 Task: Use the formula "ASIN" in spreadsheet "Project portfolio".
Action: Mouse moved to (148, 241)
Screenshot: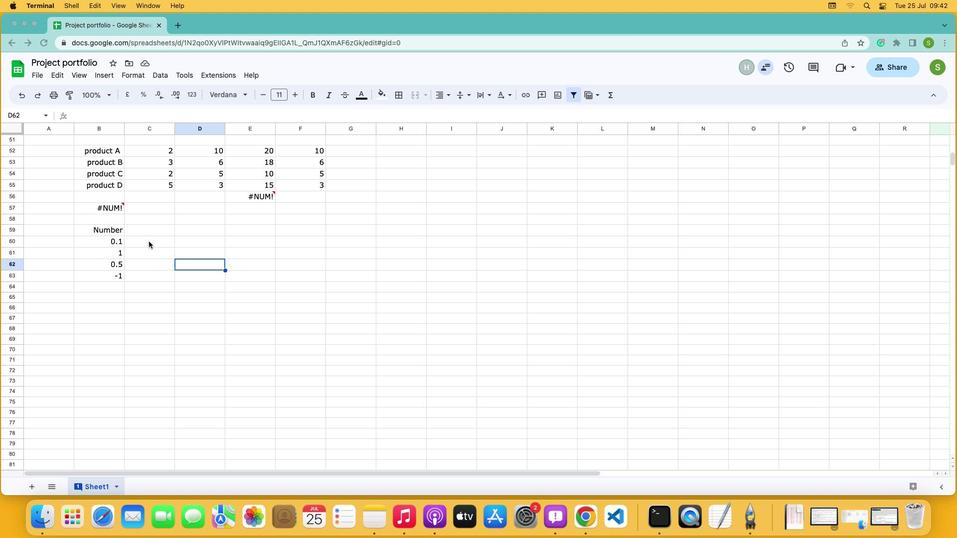 
Action: Mouse pressed left at (148, 241)
Screenshot: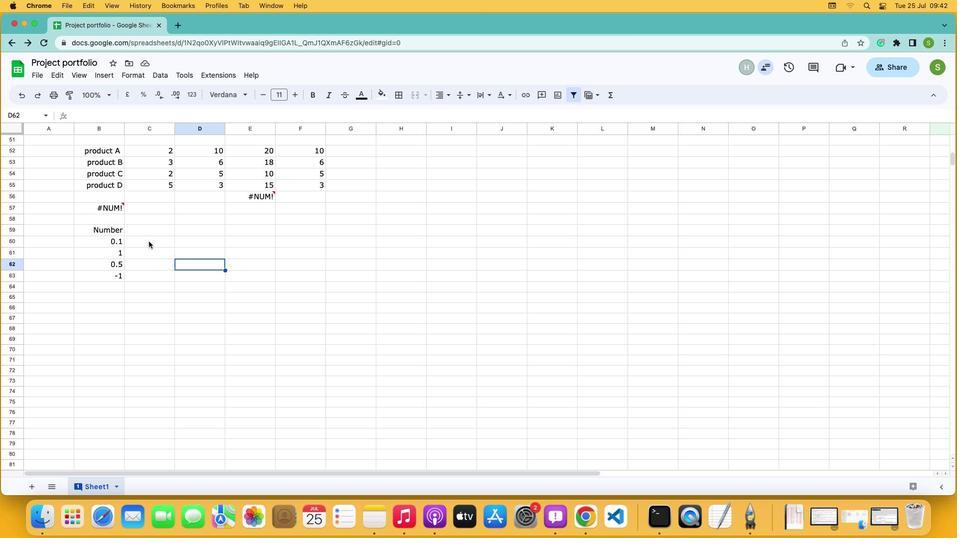 
Action: Mouse pressed left at (148, 241)
Screenshot: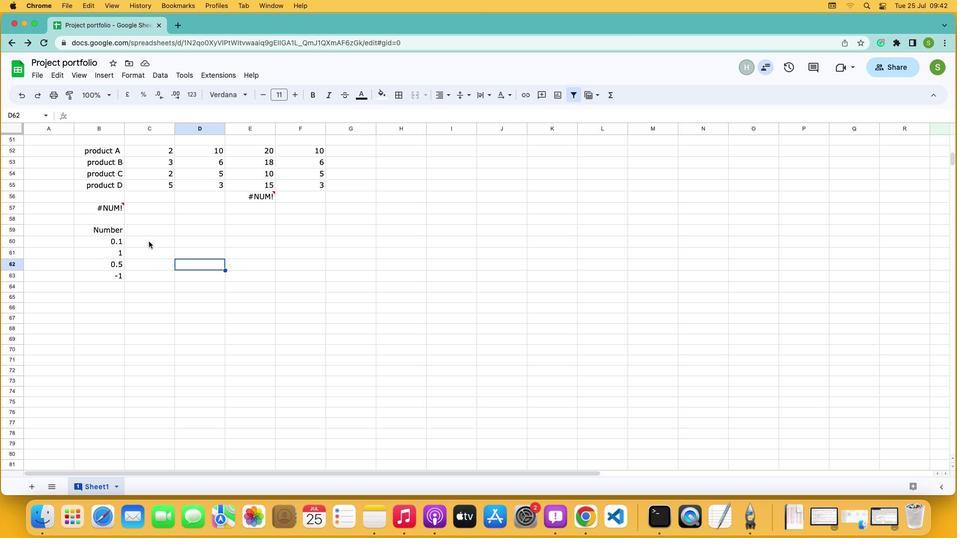 
Action: Mouse moved to (611, 95)
Screenshot: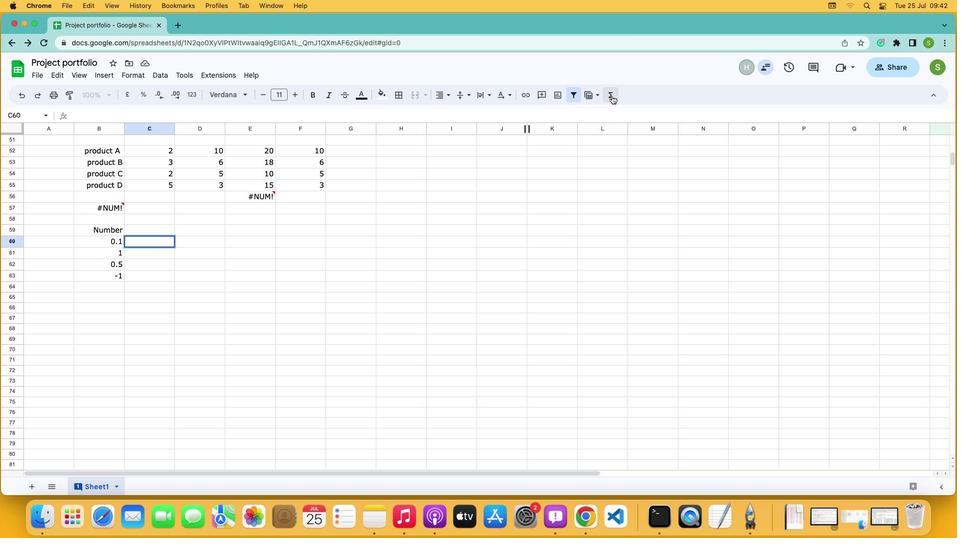 
Action: Mouse pressed left at (611, 95)
Screenshot: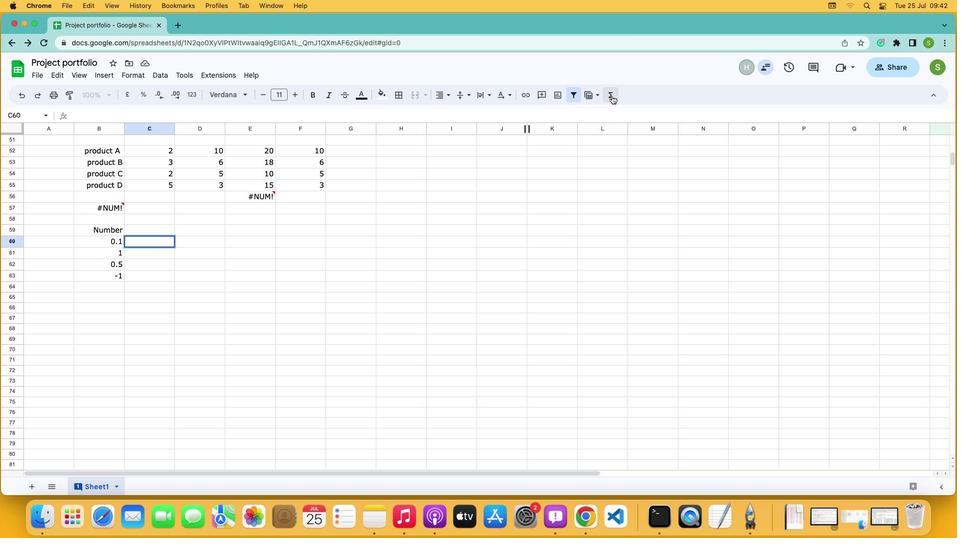 
Action: Mouse moved to (620, 203)
Screenshot: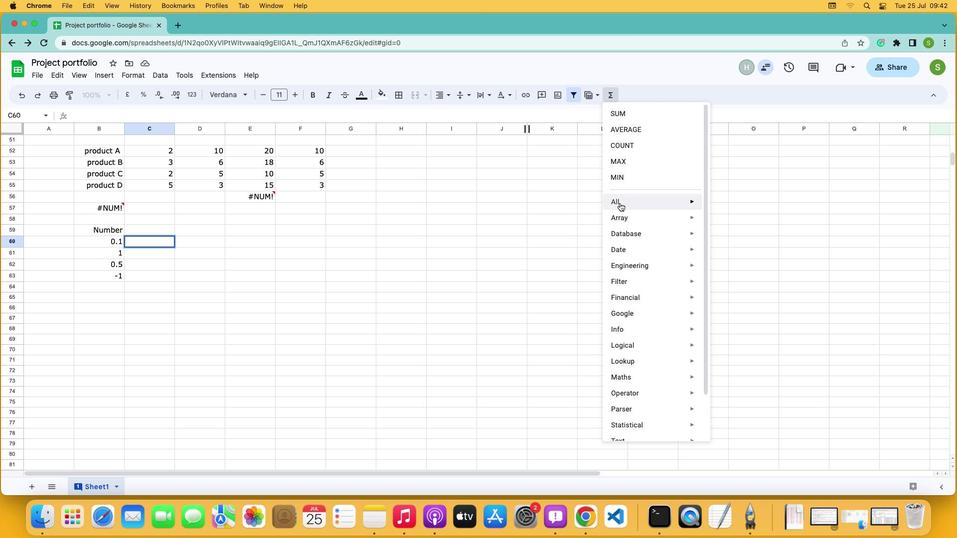 
Action: Mouse pressed left at (620, 203)
Screenshot: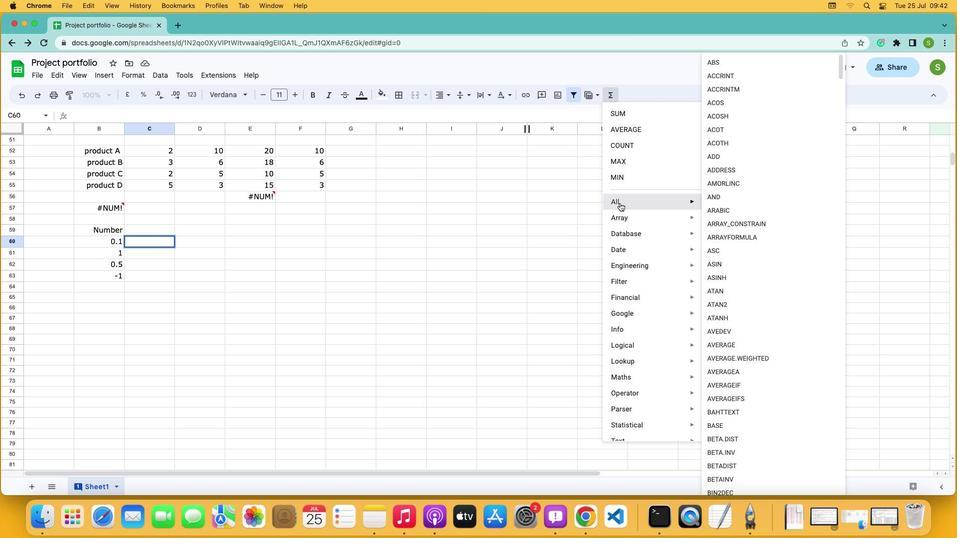 
Action: Mouse moved to (713, 269)
Screenshot: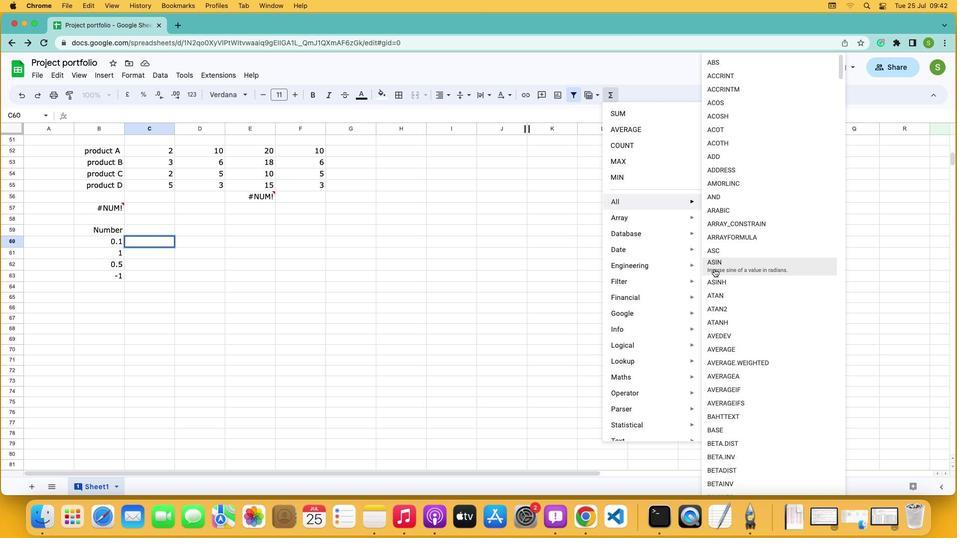 
Action: Mouse pressed left at (713, 269)
Screenshot: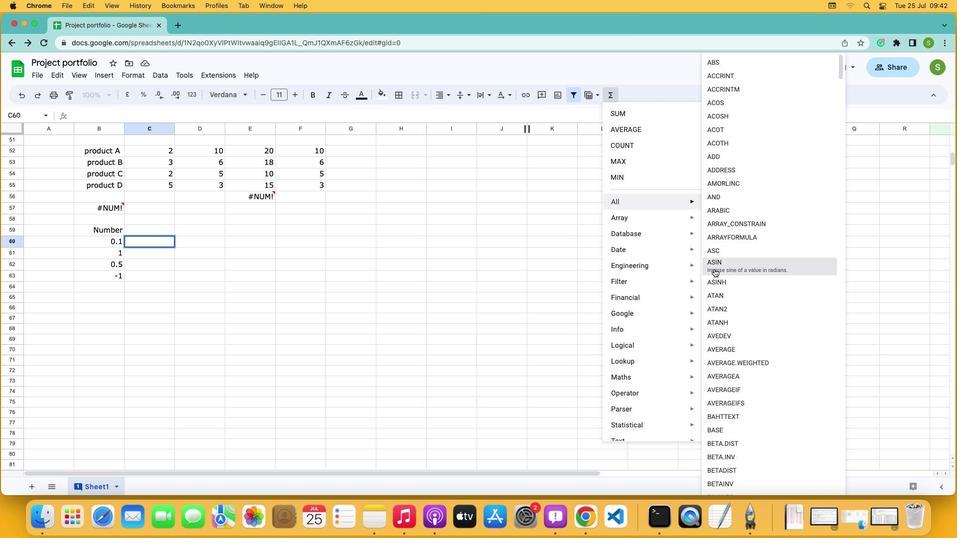 
Action: Mouse moved to (100, 244)
Screenshot: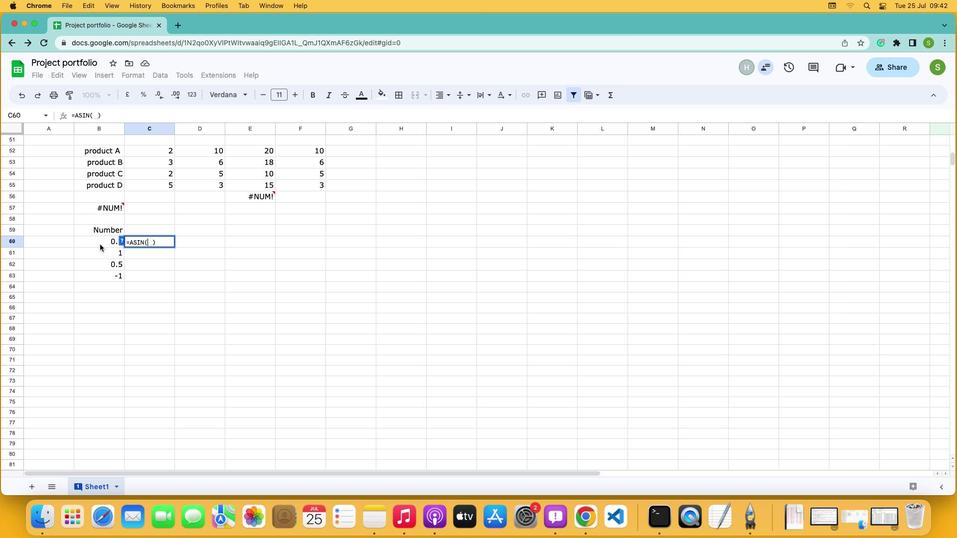 
Action: Mouse pressed left at (100, 244)
Screenshot: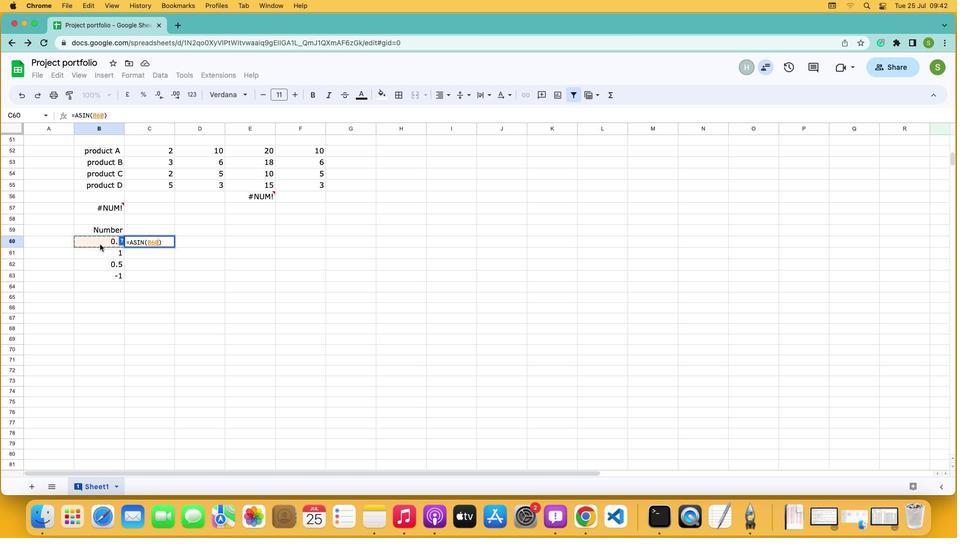 
Action: Key pressed Key.enter
Screenshot: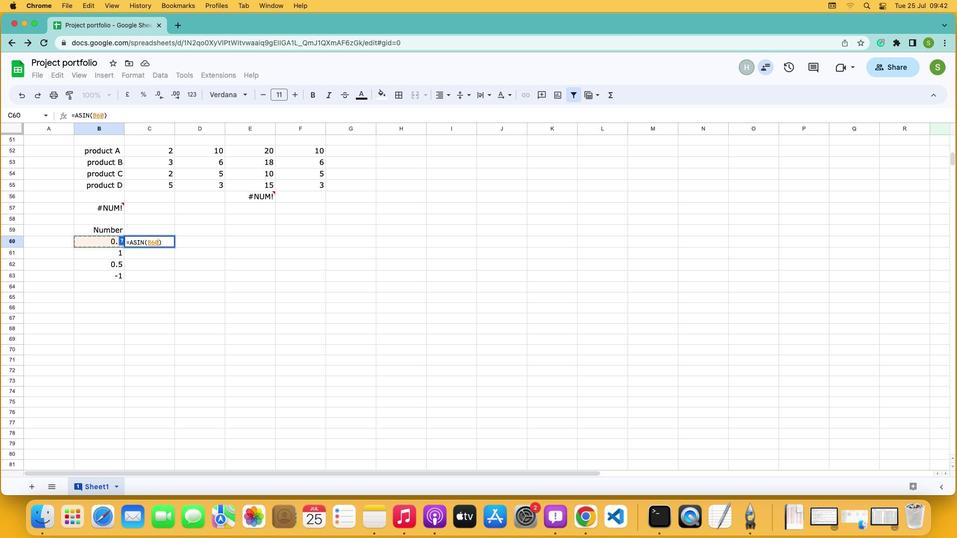 
Action: Mouse moved to (186, 320)
Screenshot: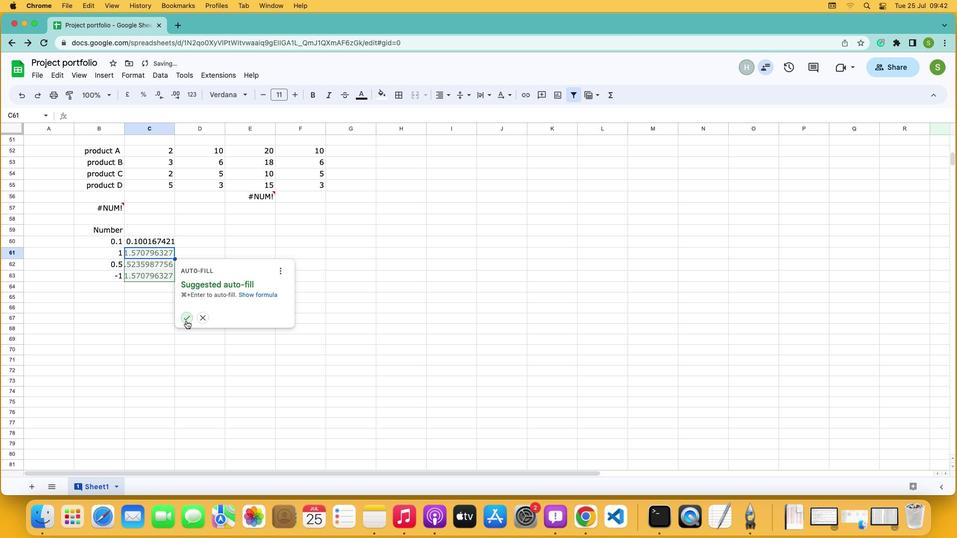 
Action: Mouse pressed left at (186, 320)
Screenshot: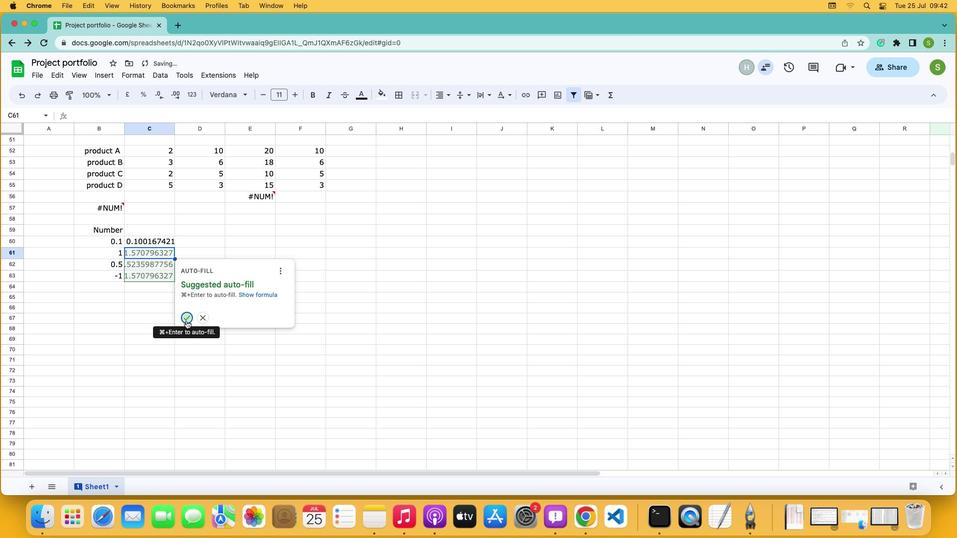 
